 Task: Use the formula "COMBIN" in spreadsheet "Project protfolio".
Action: Mouse moved to (657, 100)
Screenshot: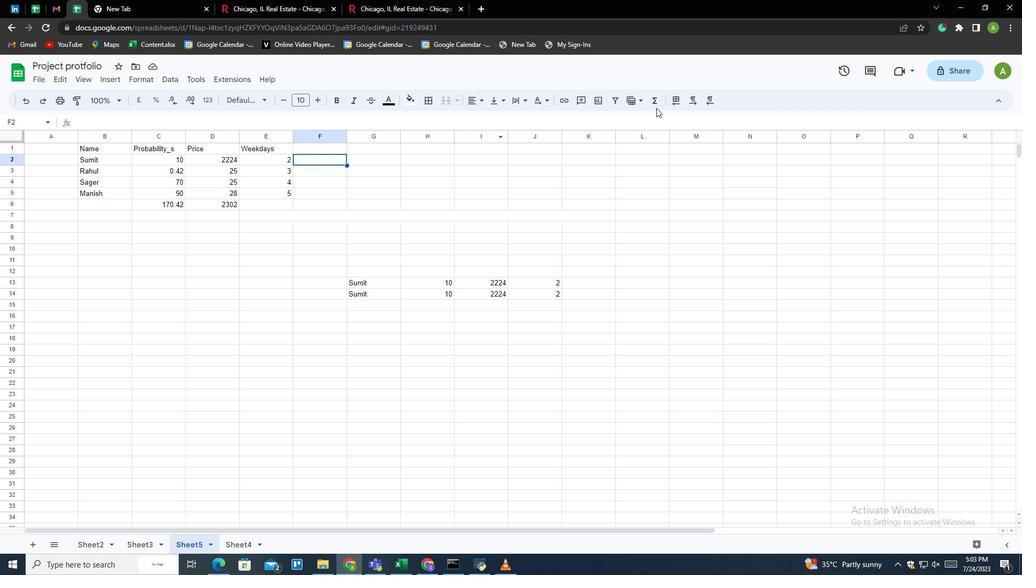 
Action: Mouse pressed left at (657, 100)
Screenshot: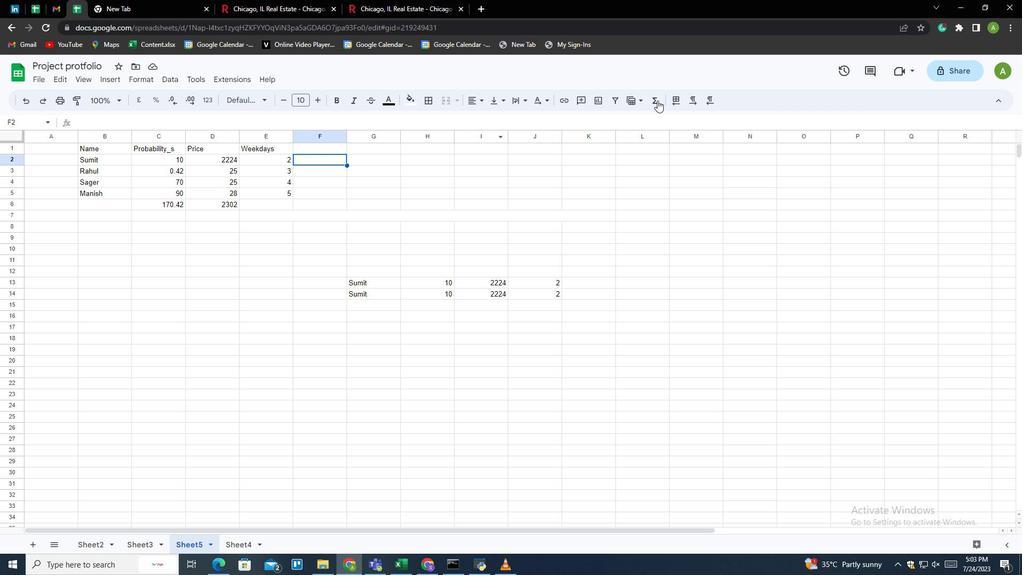 
Action: Mouse moved to (669, 206)
Screenshot: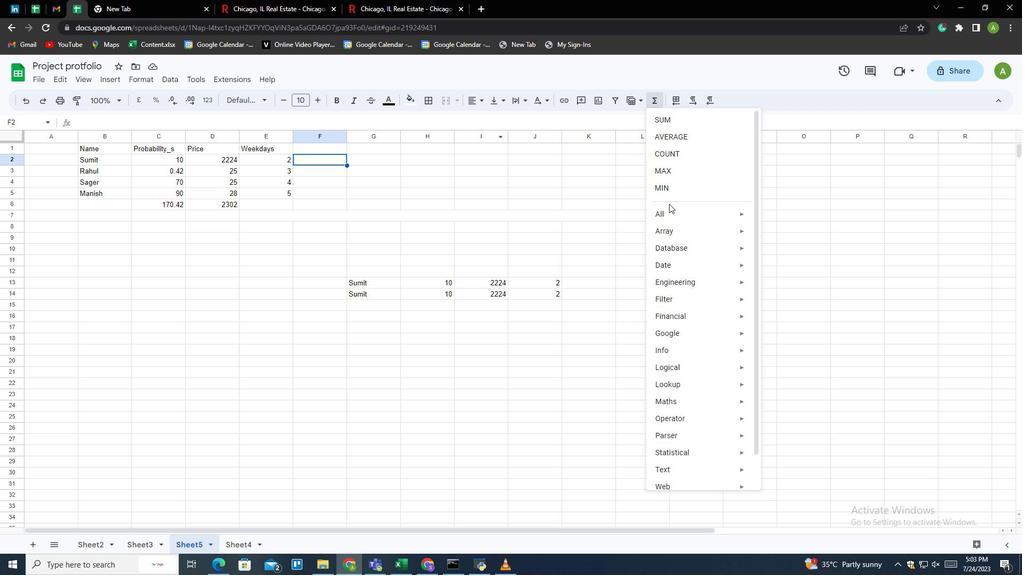 
Action: Mouse pressed left at (669, 206)
Screenshot: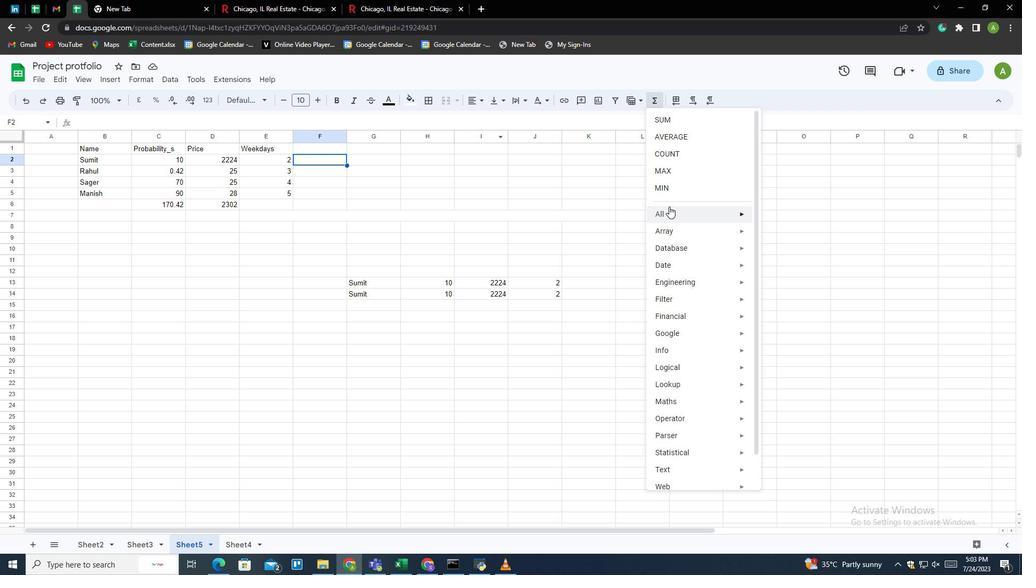 
Action: Mouse moved to (786, 433)
Screenshot: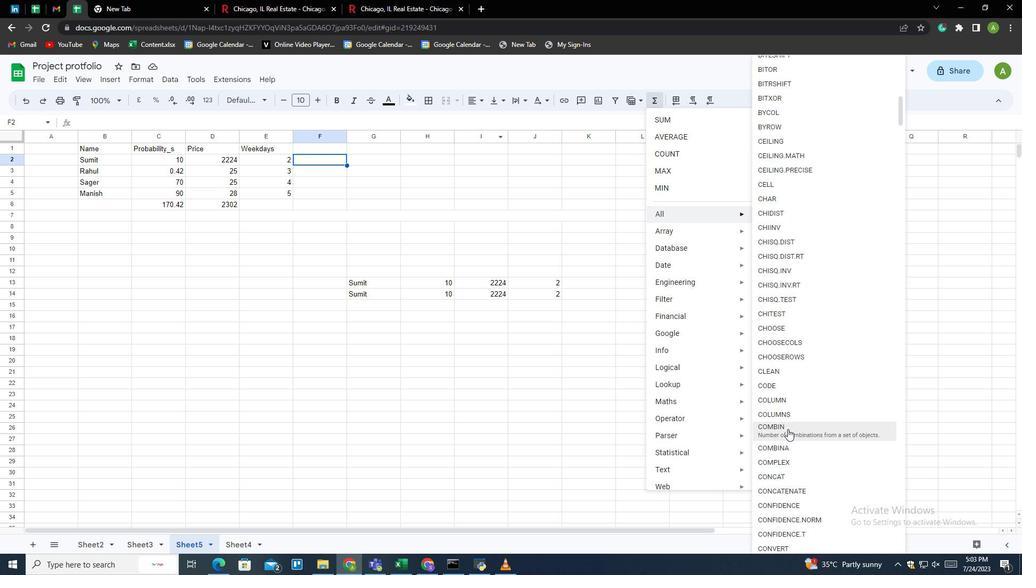 
Action: Mouse pressed left at (786, 433)
Screenshot: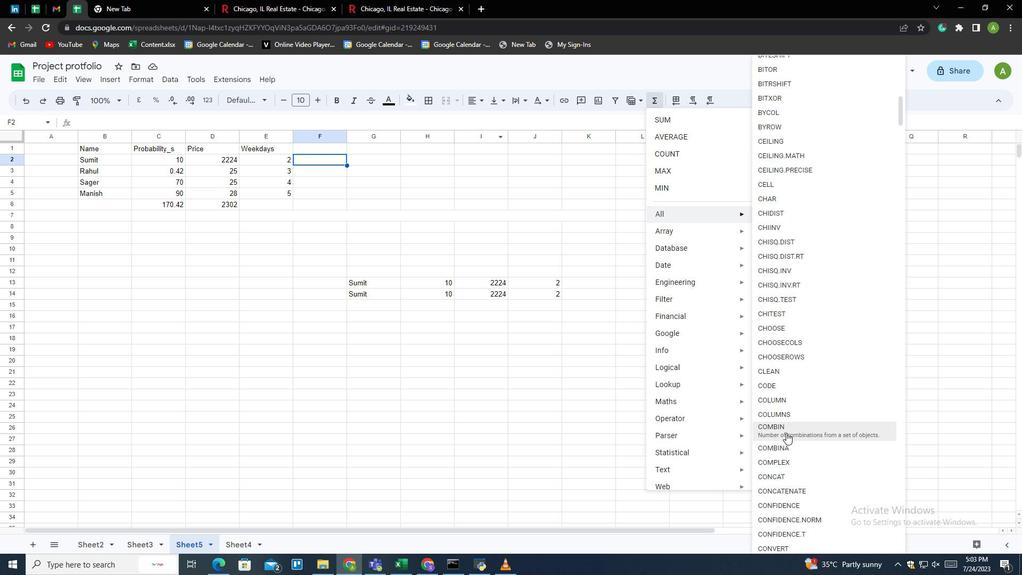 
Action: Mouse moved to (261, 161)
Screenshot: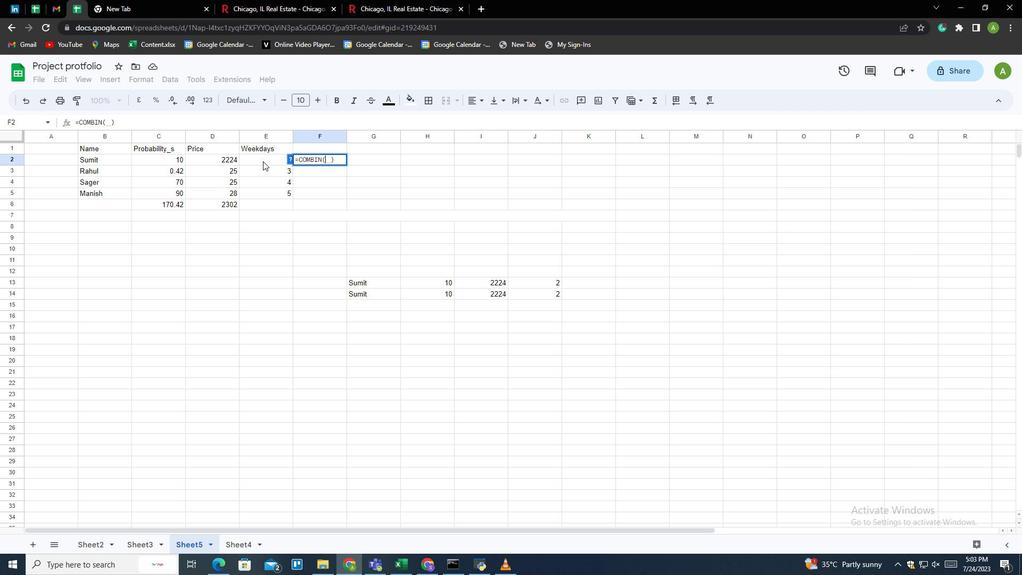 
Action: Mouse pressed left at (261, 161)
Screenshot: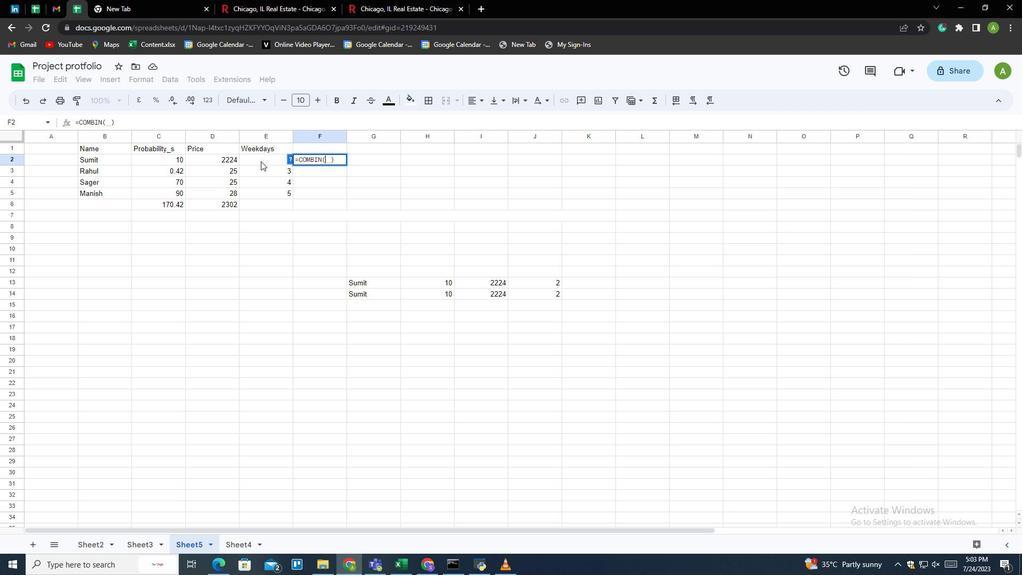 
Action: Mouse moved to (368, 162)
Screenshot: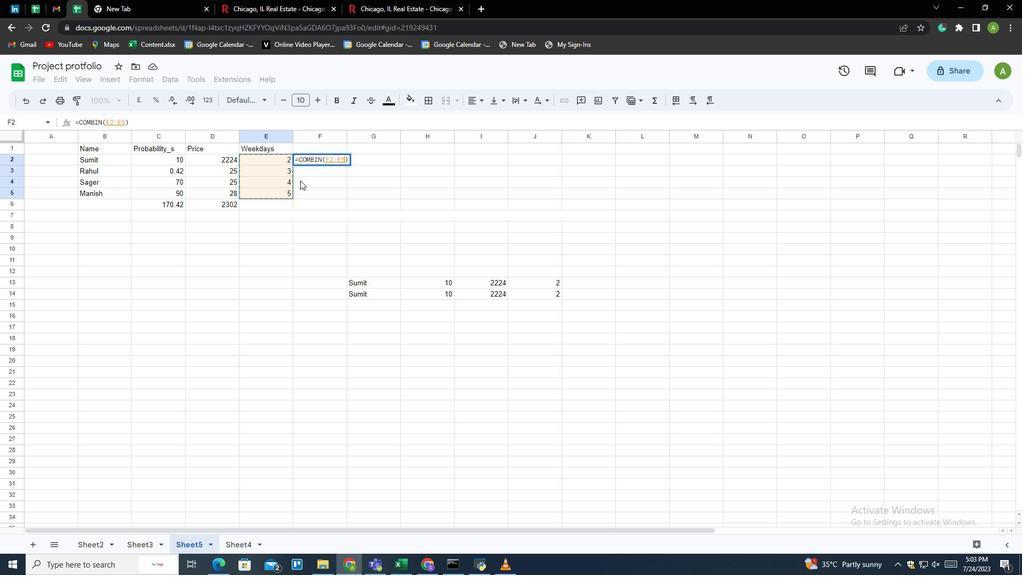 
Action: Key pressed ,<Key.space>1<Key.enter>
Screenshot: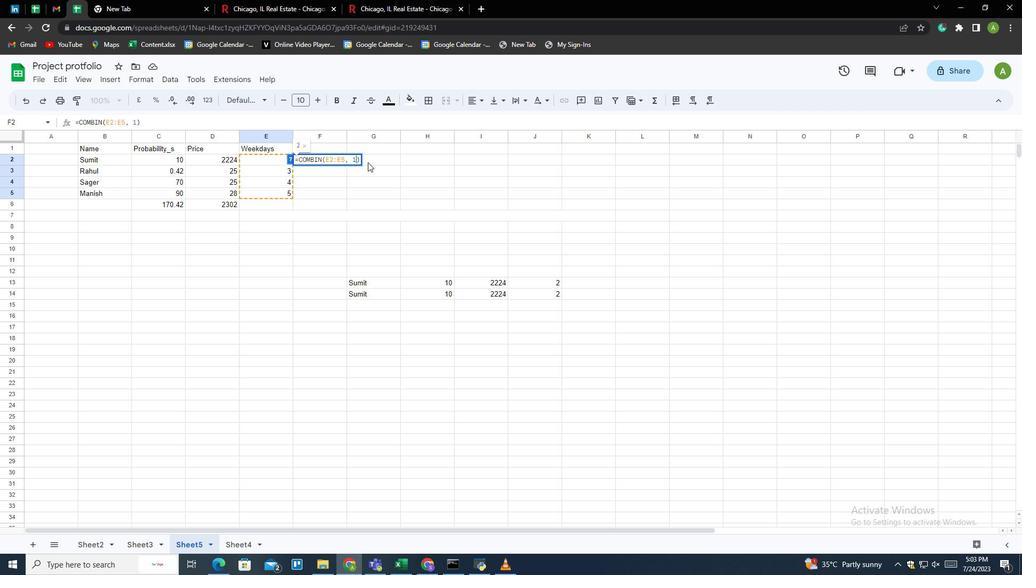 
